 Task: Play online crossword game.
Action: Mouse moved to (345, 197)
Screenshot: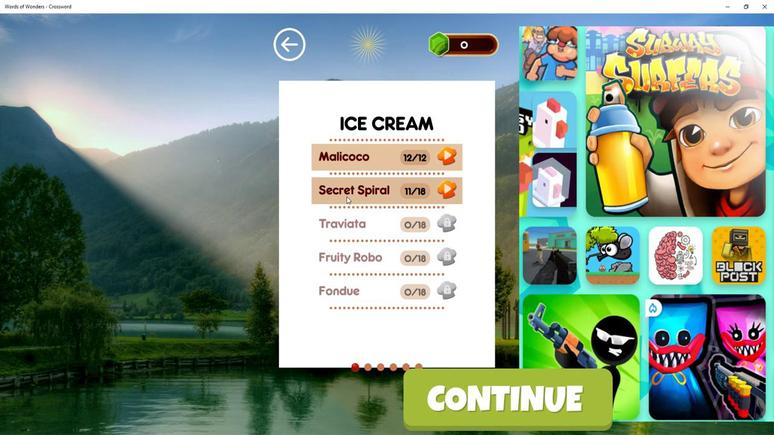 
Action: Mouse pressed left at (345, 197)
Screenshot: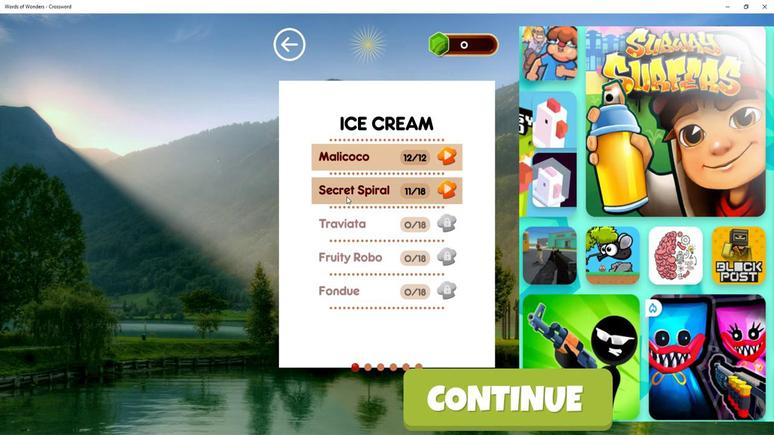 
Action: Mouse moved to (502, 146)
Screenshot: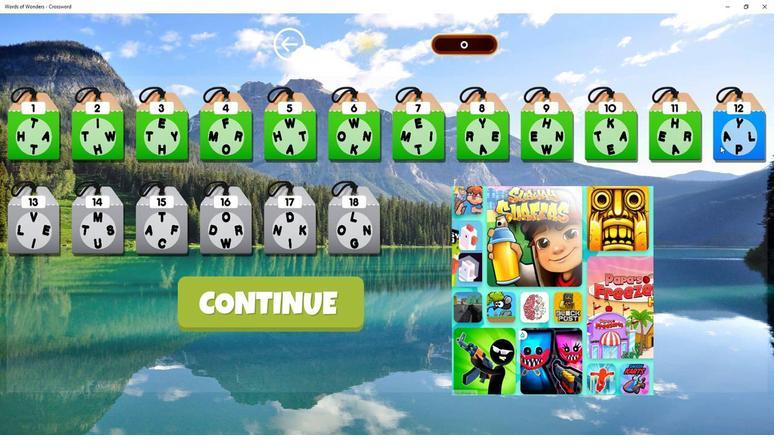
Action: Mouse pressed left at (502, 146)
Screenshot: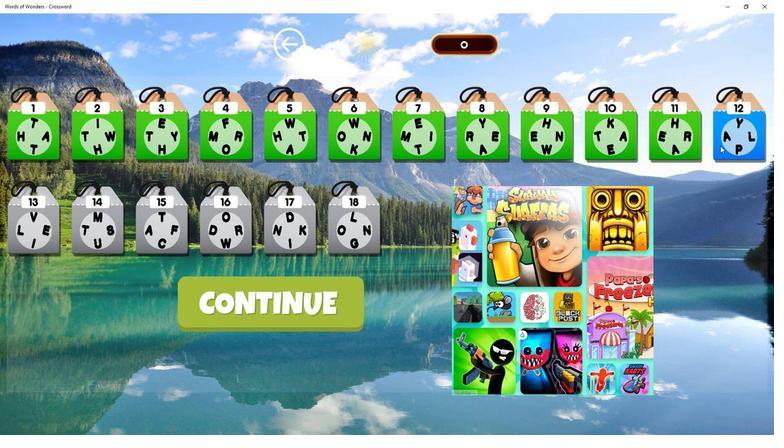 
Action: Mouse moved to (365, 336)
Screenshot: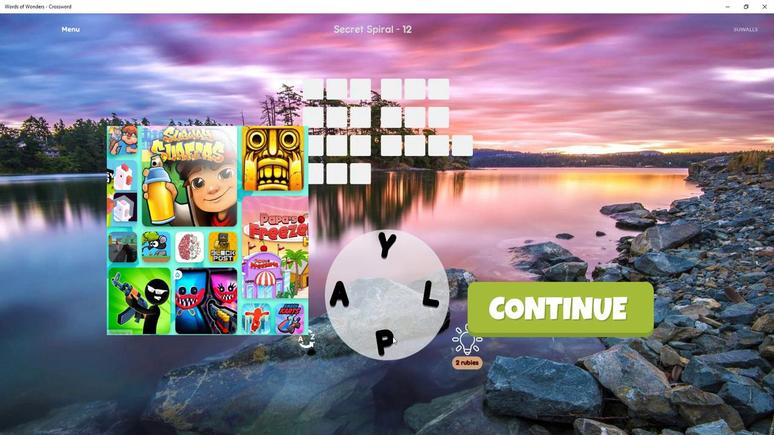 
Action: Mouse pressed left at (365, 336)
Screenshot: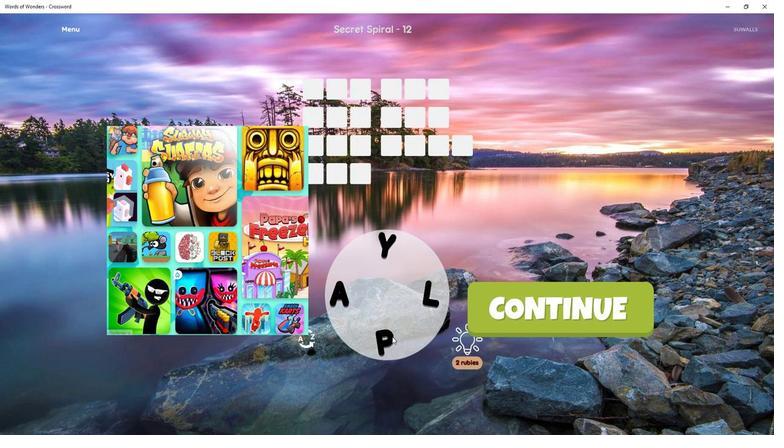 
Action: Mouse moved to (360, 335)
Screenshot: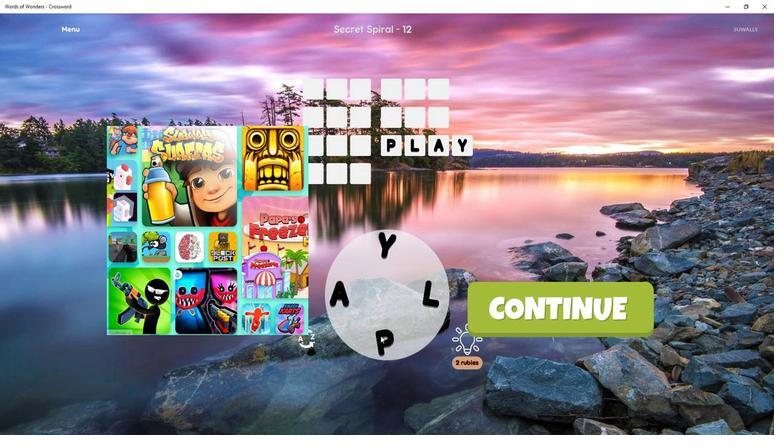 
Action: Mouse pressed left at (360, 335)
Screenshot: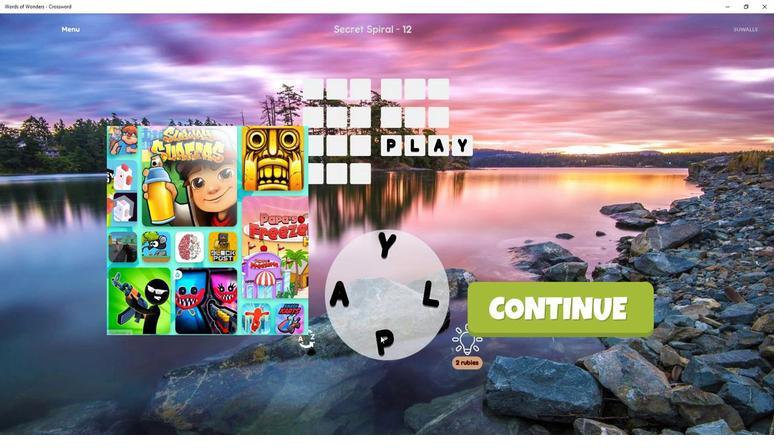 
Action: Mouse moved to (362, 340)
Screenshot: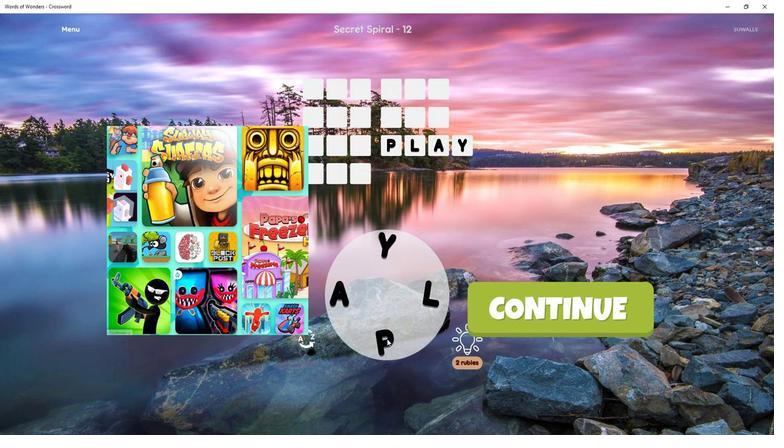 
Action: Mouse pressed left at (362, 340)
Screenshot: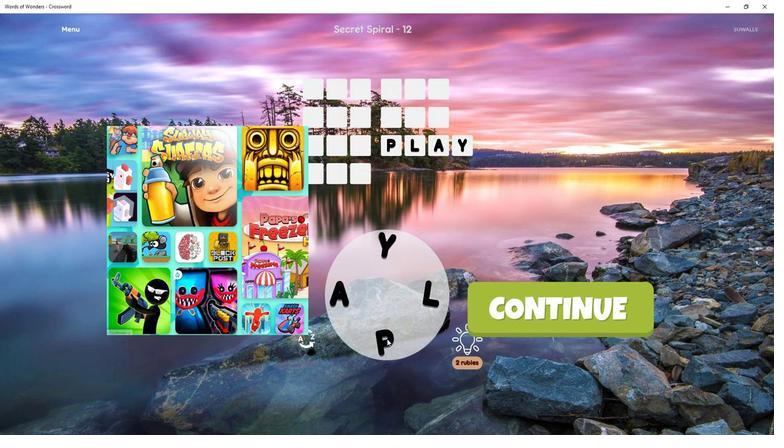 
Action: Mouse moved to (380, 287)
Screenshot: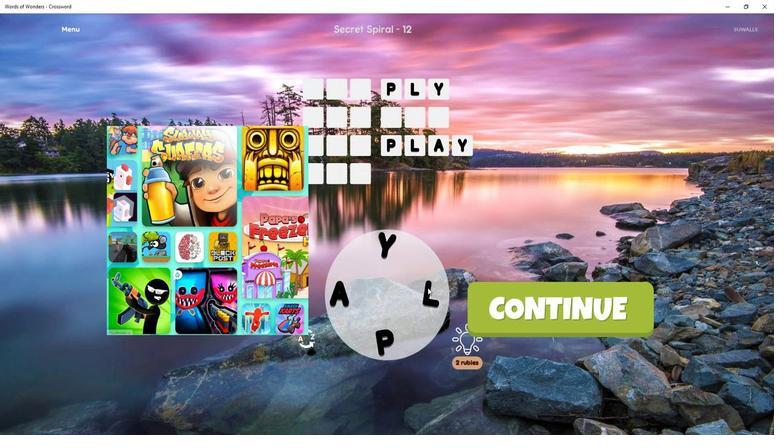 
Action: Mouse pressed left at (380, 287)
Screenshot: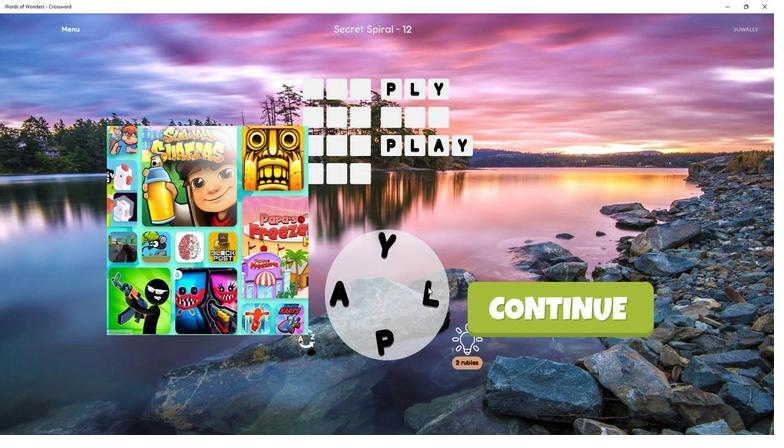 
Action: Mouse moved to (362, 340)
Screenshot: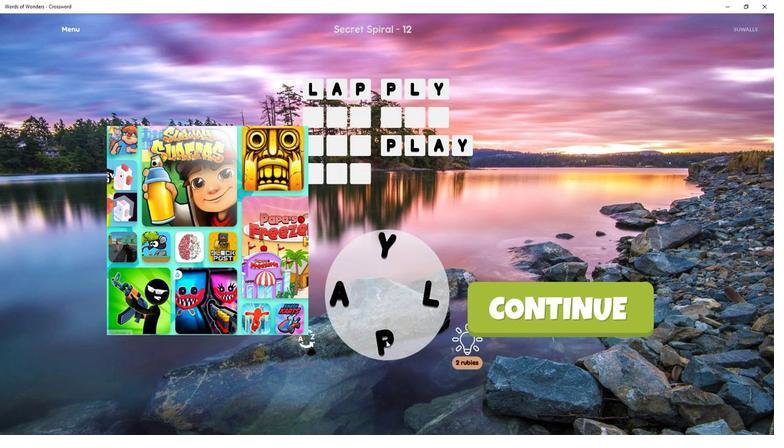 
Action: Mouse pressed left at (362, 340)
Screenshot: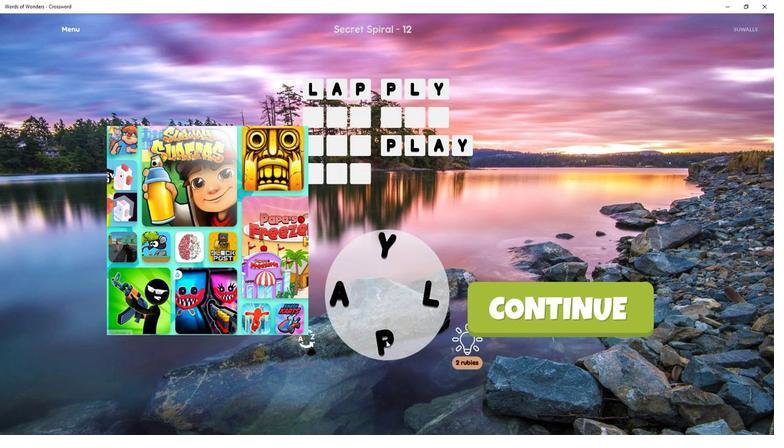
Action: Mouse moved to (362, 335)
Screenshot: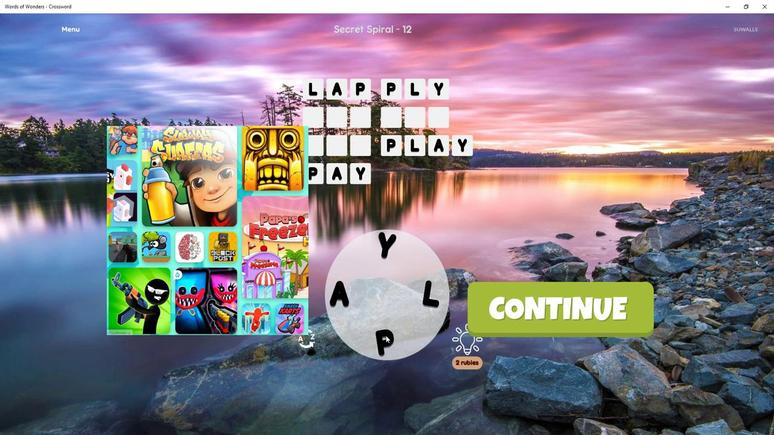 
Action: Mouse pressed left at (362, 335)
Screenshot: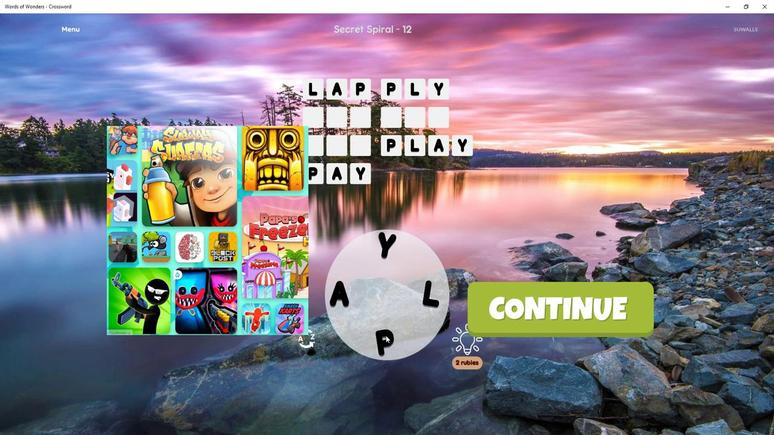 
Action: Mouse moved to (365, 252)
Screenshot: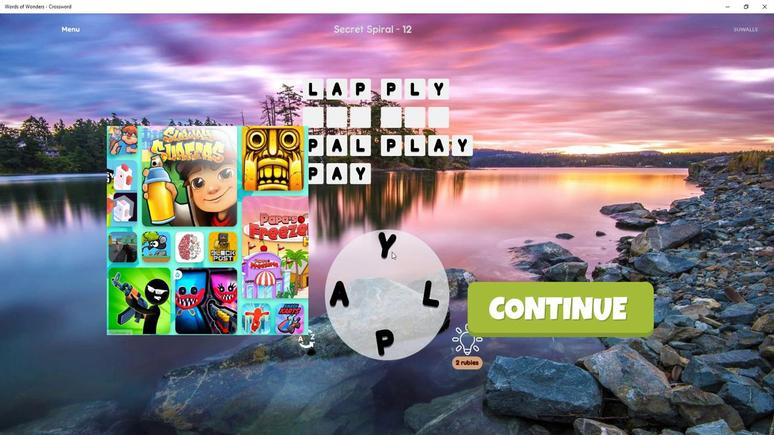 
Action: Mouse pressed left at (365, 252)
Screenshot: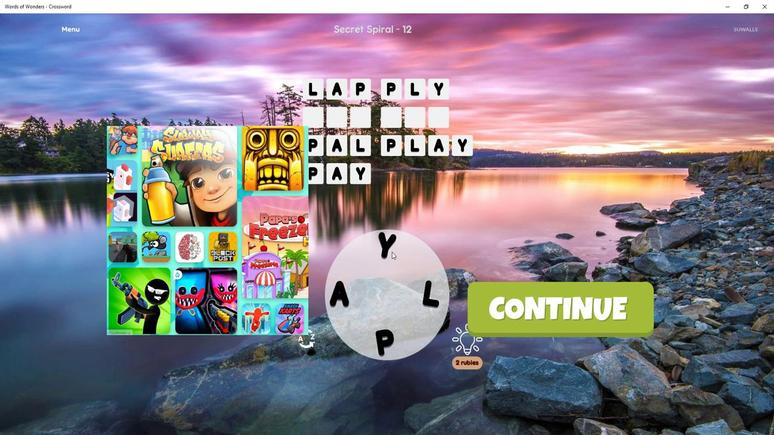 
Action: Mouse moved to (362, 241)
Screenshot: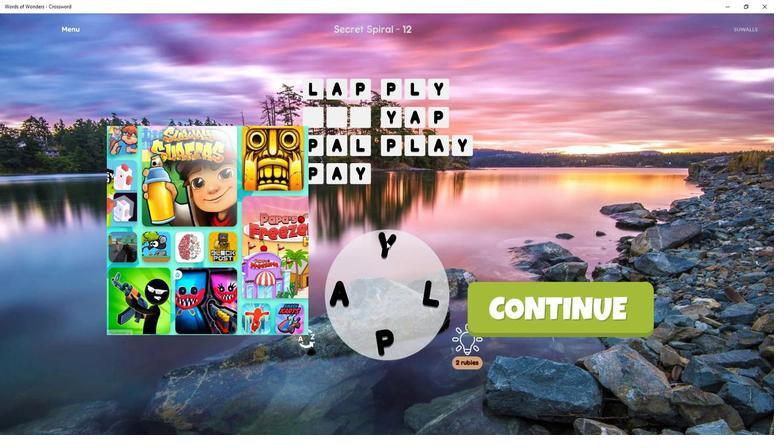
Action: Mouse pressed left at (362, 241)
Screenshot: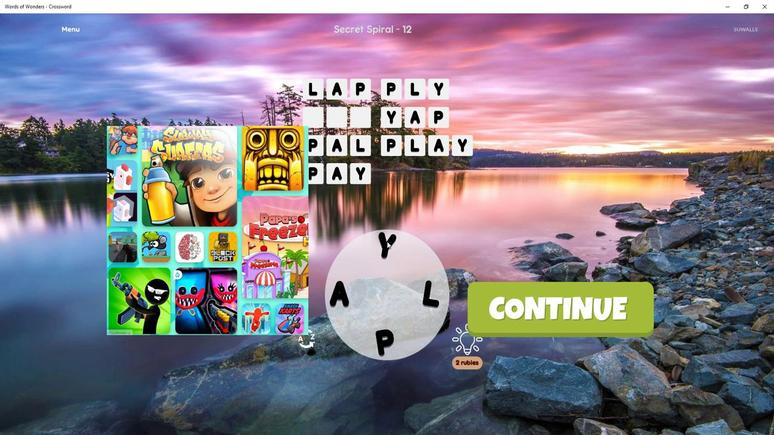
Action: Mouse moved to (361, 333)
Screenshot: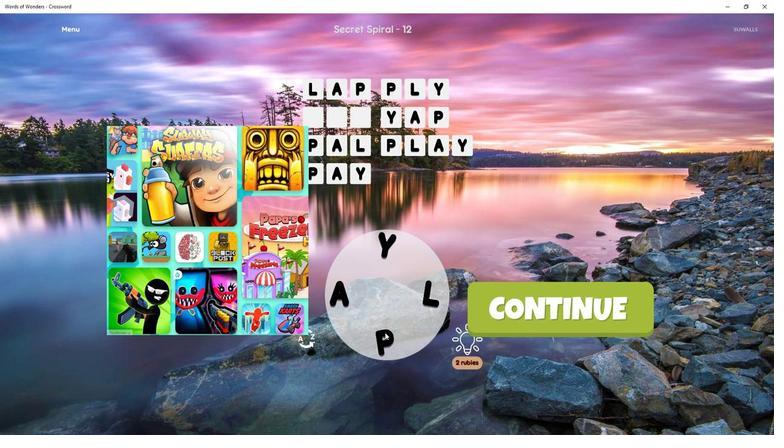 
Action: Mouse pressed left at (361, 333)
Screenshot: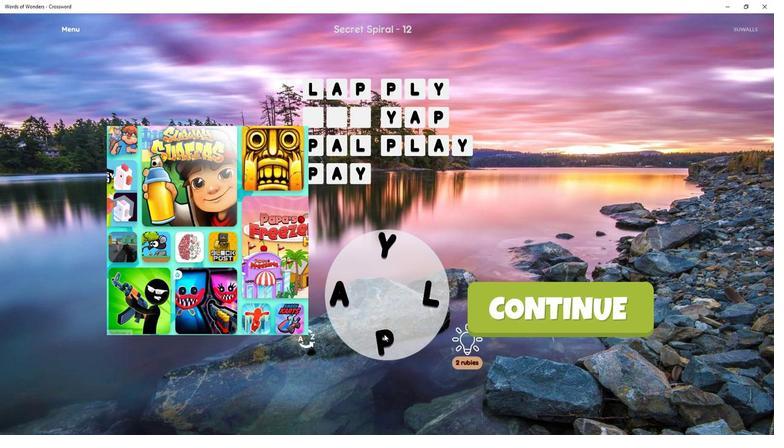 
Action: Mouse moved to (381, 299)
Screenshot: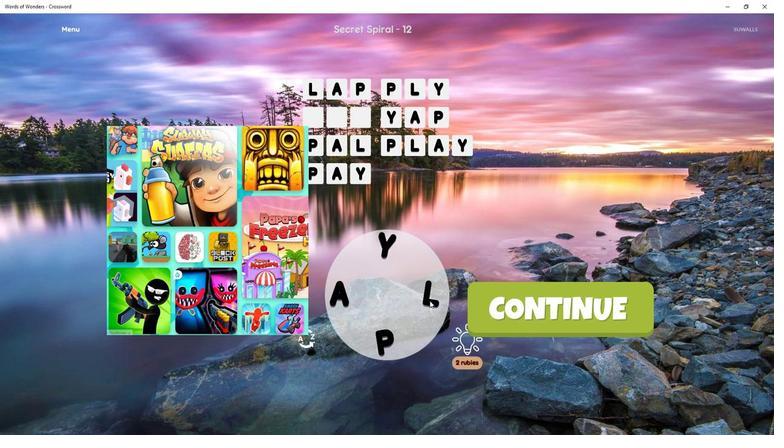 
Action: Mouse pressed left at (381, 299)
Screenshot: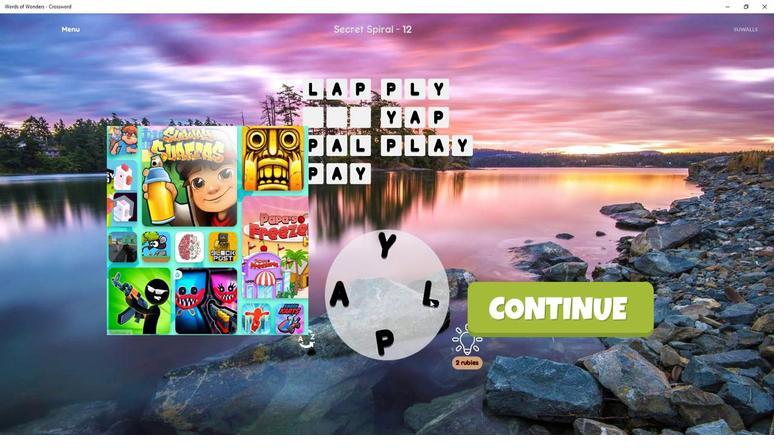 
Action: Mouse moved to (374, 220)
Screenshot: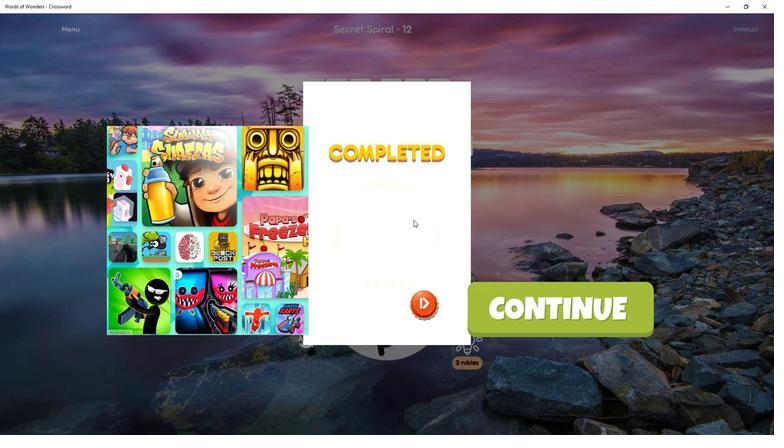 
